 Task: Create Card Training Workshop Planning in Board Resource Allocation Solutions to Workspace Fleet Management. Create Card Film Review in Board Voice of Customer Surveys to Workspace Fleet Management. Create Card Training Workshop Execution in Board Product Development and Launch Strategy to Workspace Fleet Management
Action: Mouse moved to (656, 192)
Screenshot: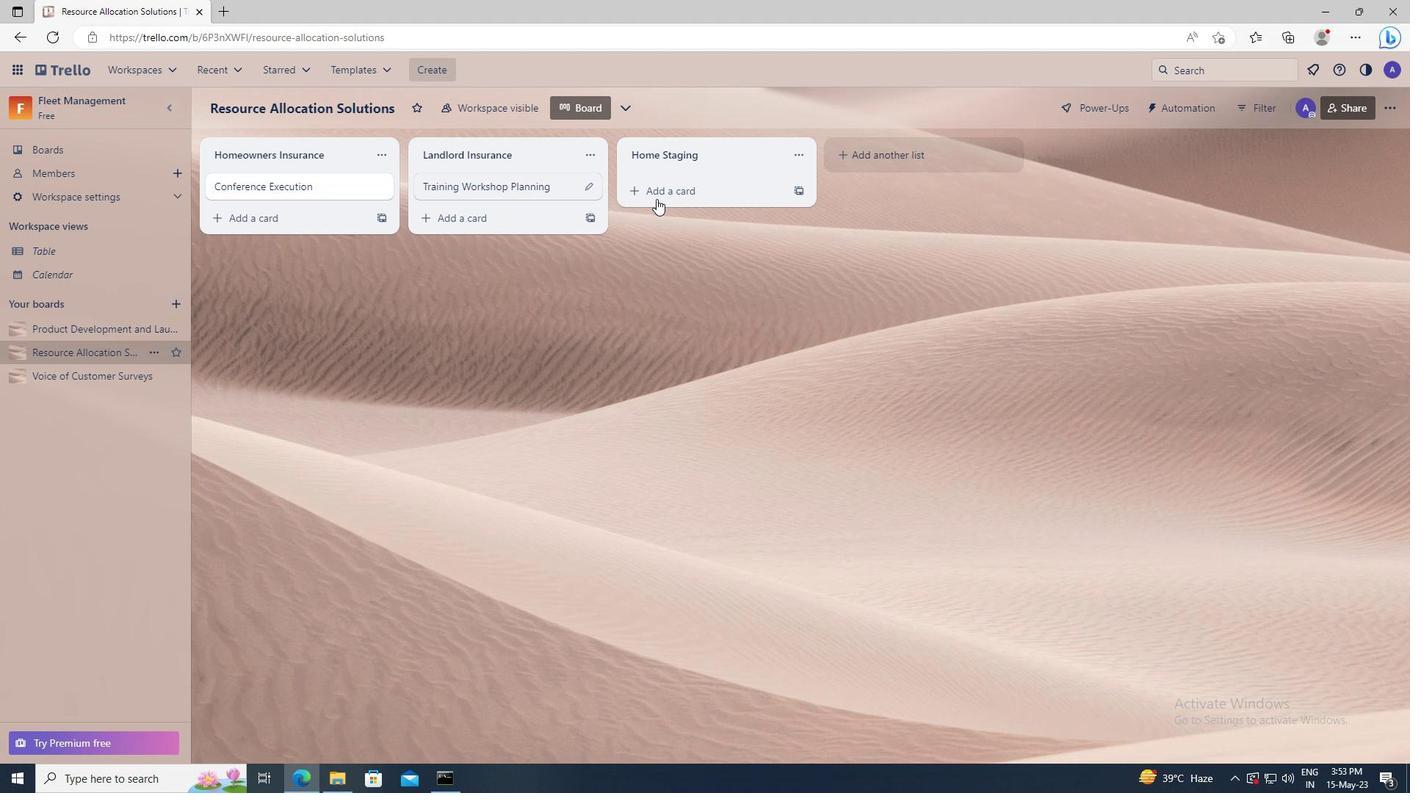 
Action: Mouse pressed left at (656, 192)
Screenshot: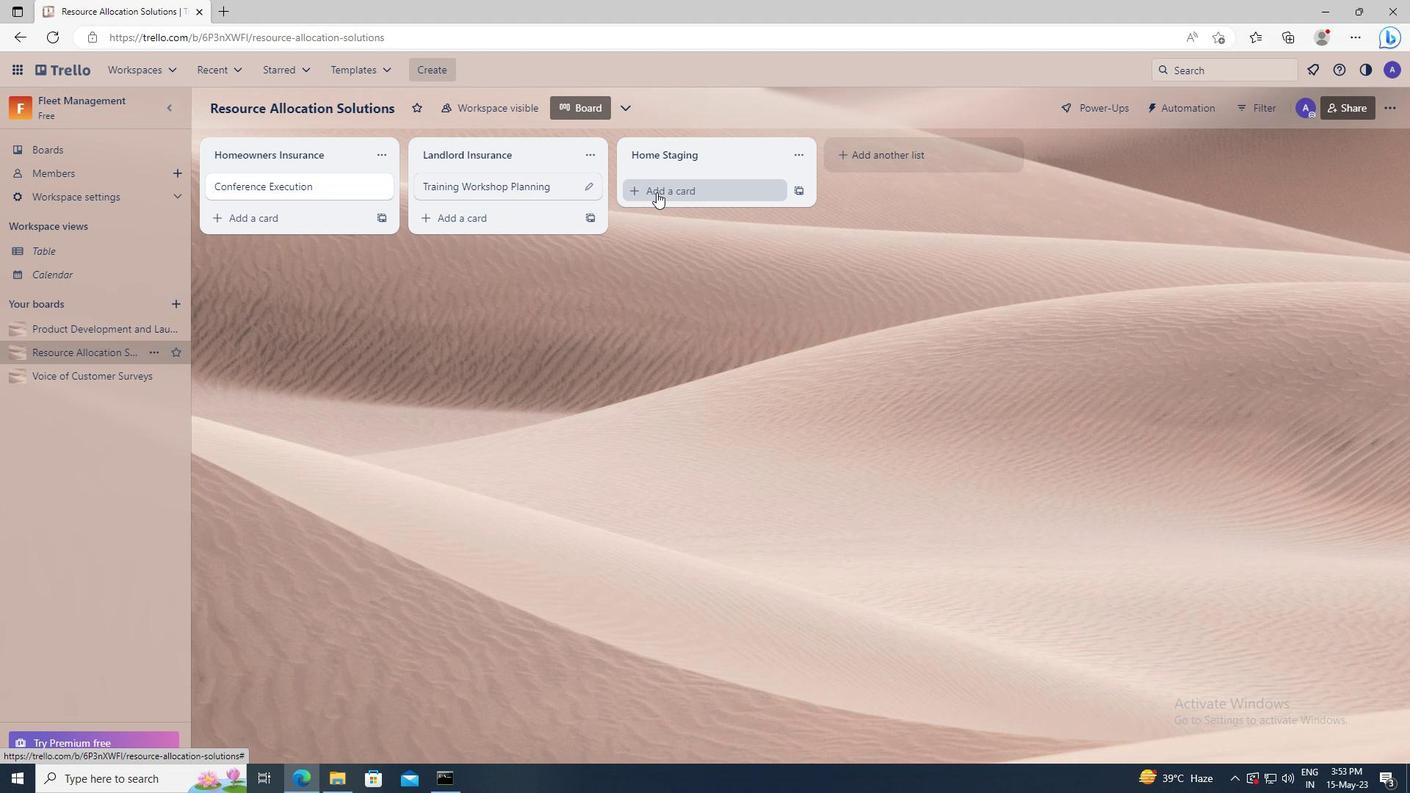 
Action: Key pressed <Key.shift>TRAINING<Key.space><Key.shift_r>WORKSHOP<Key.space><Key.shift>PLANNING
Screenshot: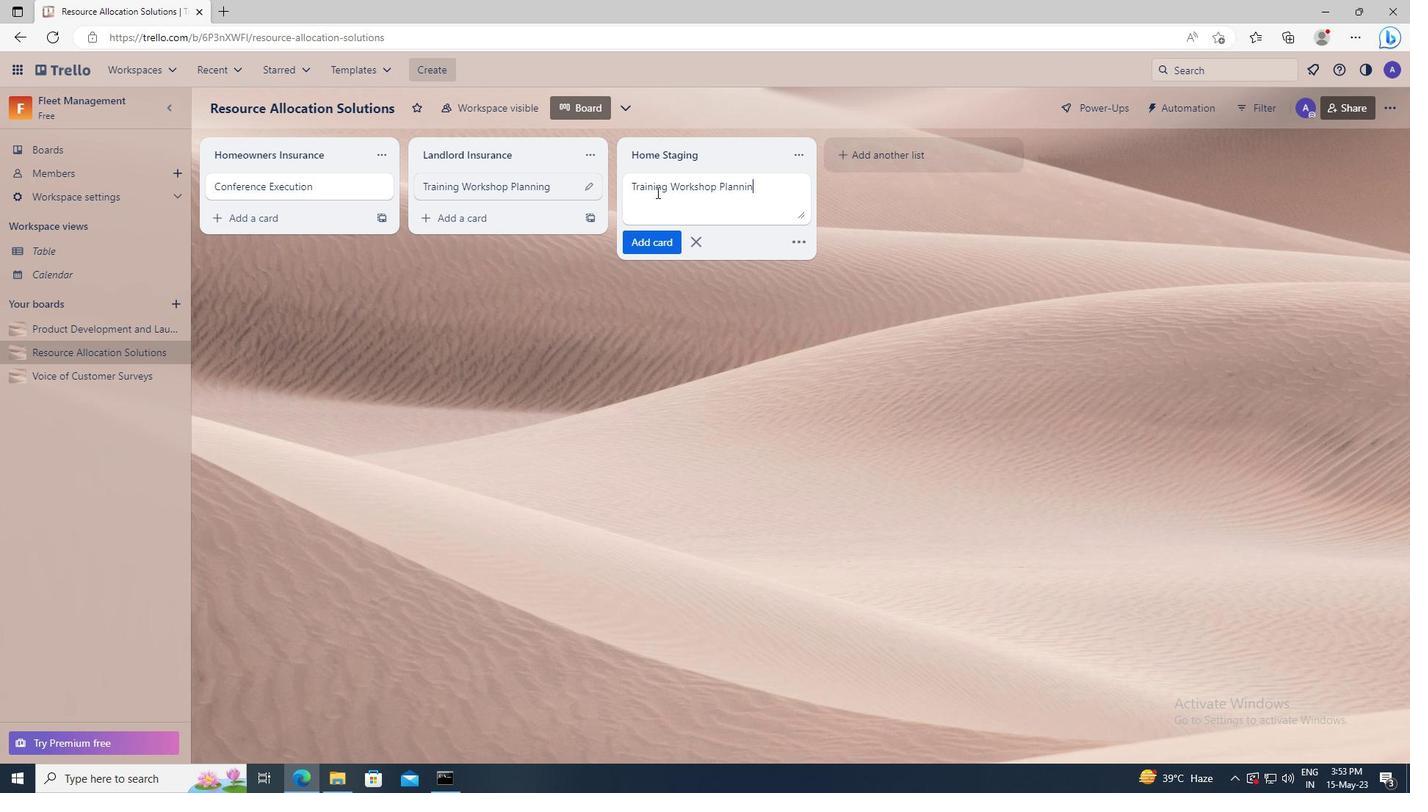 
Action: Mouse moved to (662, 246)
Screenshot: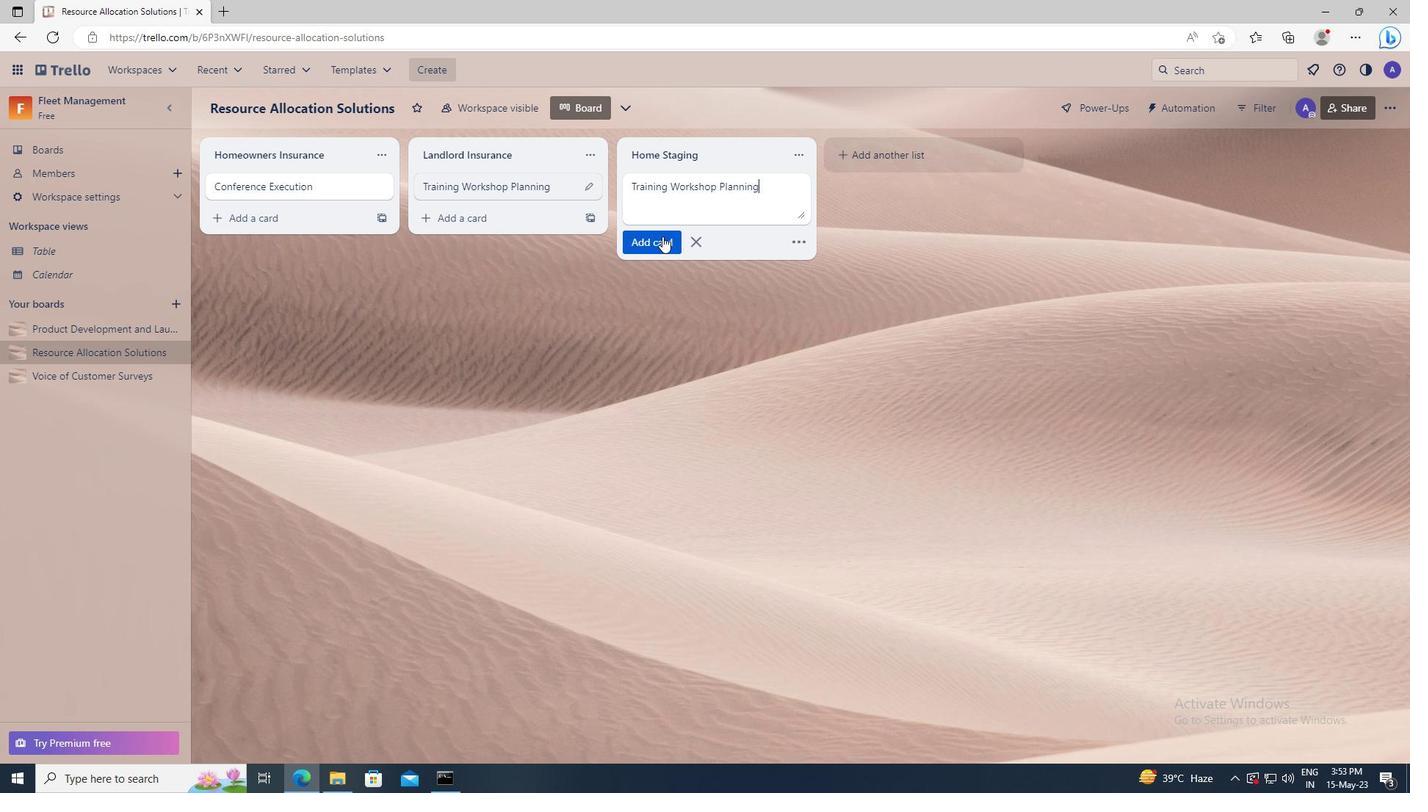 
Action: Mouse pressed left at (662, 246)
Screenshot: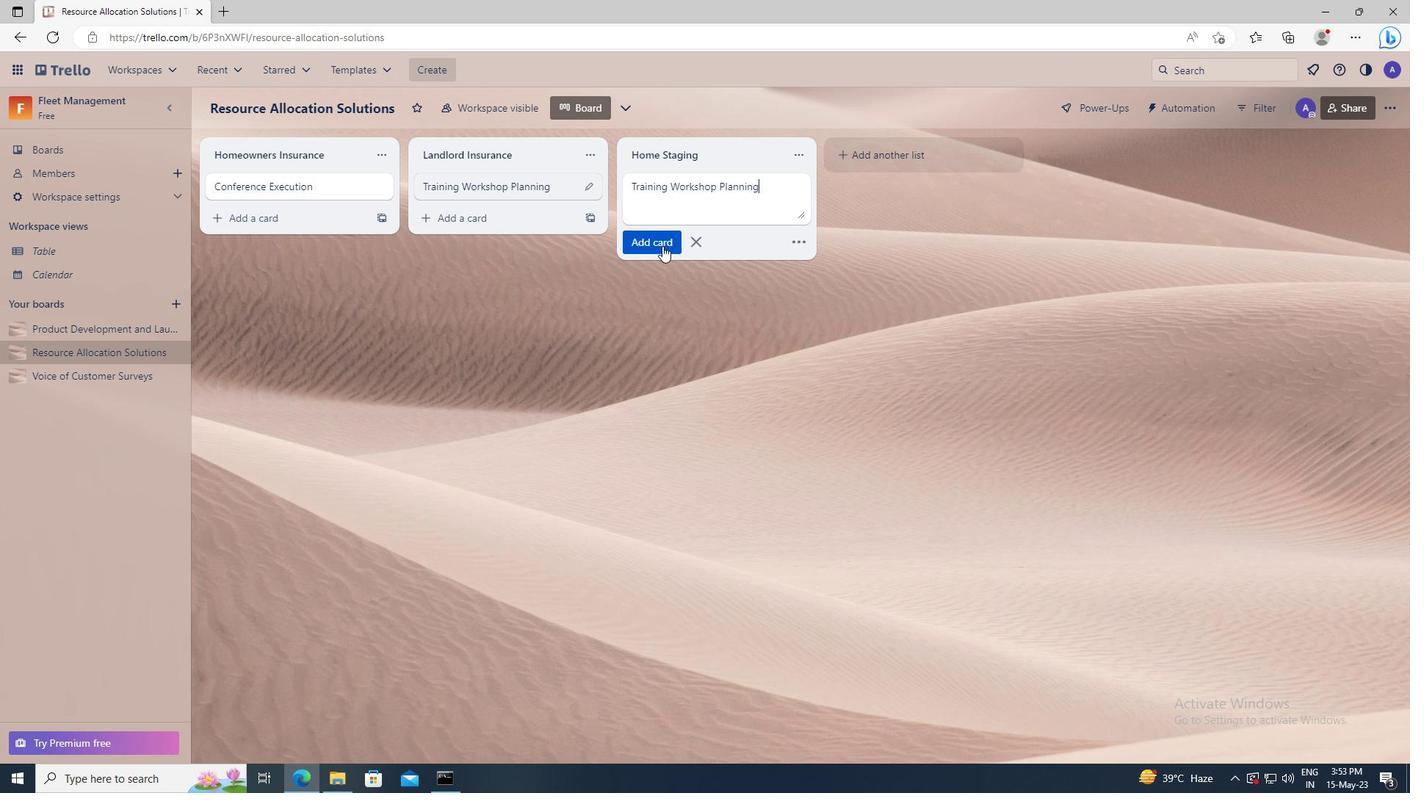 
Action: Mouse moved to (99, 376)
Screenshot: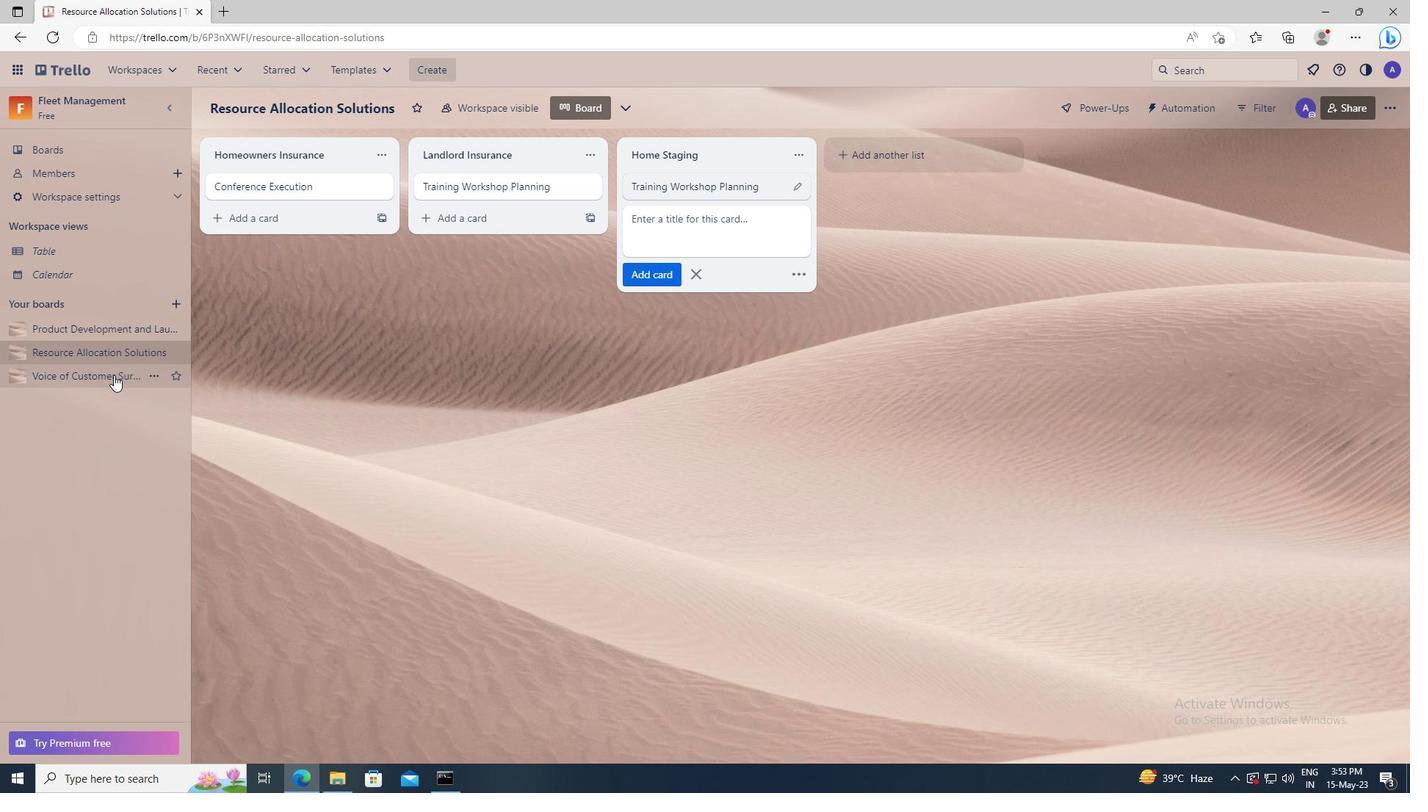 
Action: Mouse pressed left at (99, 376)
Screenshot: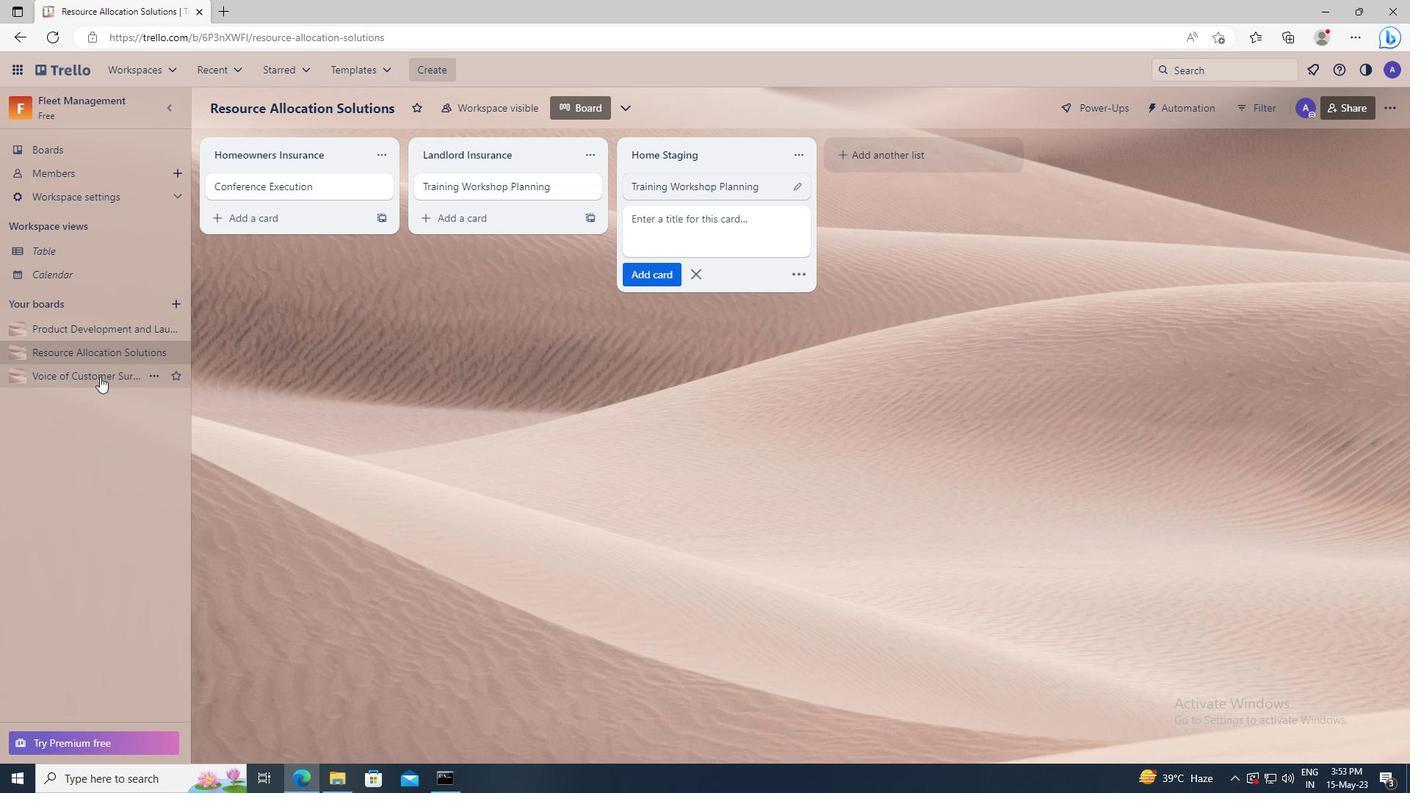 
Action: Mouse moved to (667, 192)
Screenshot: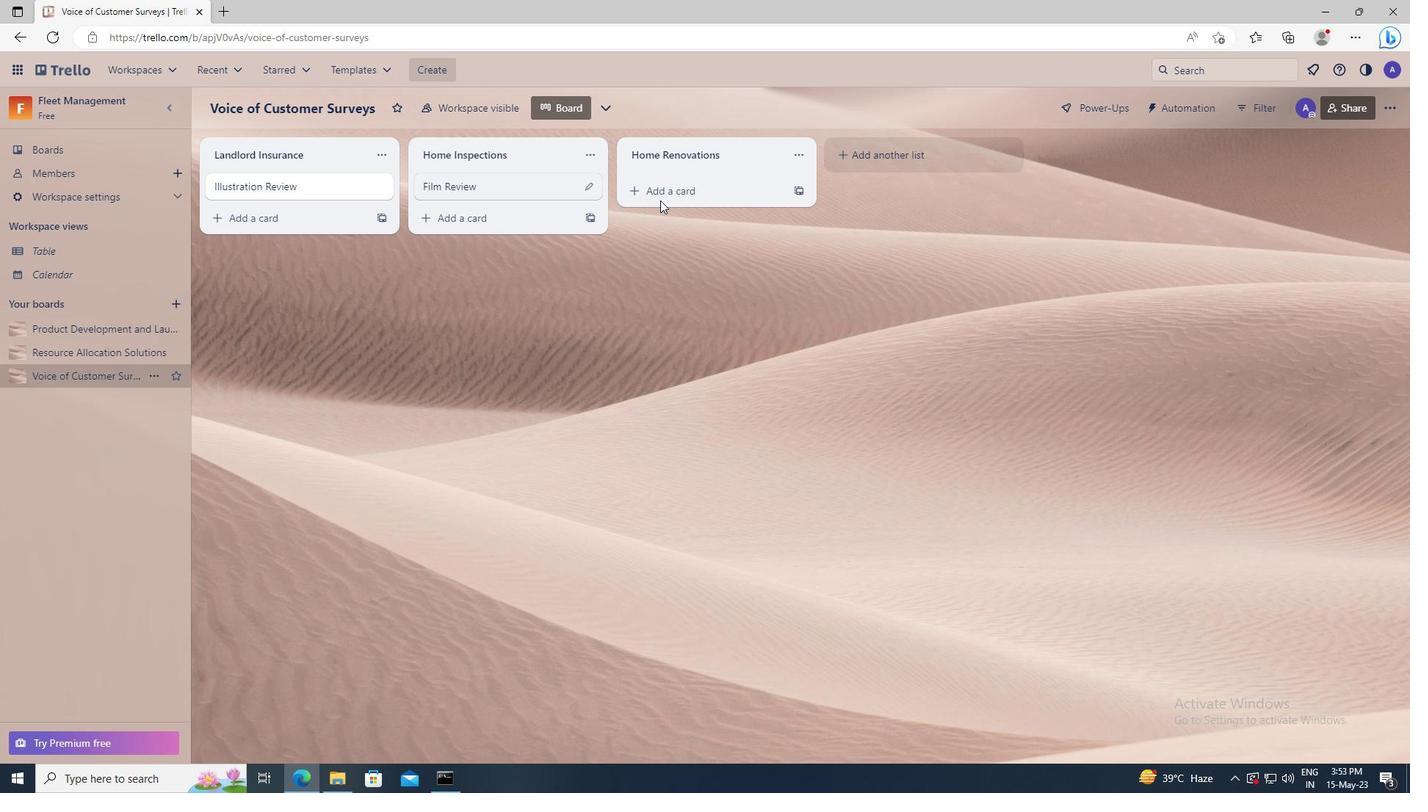 
Action: Mouse pressed left at (667, 192)
Screenshot: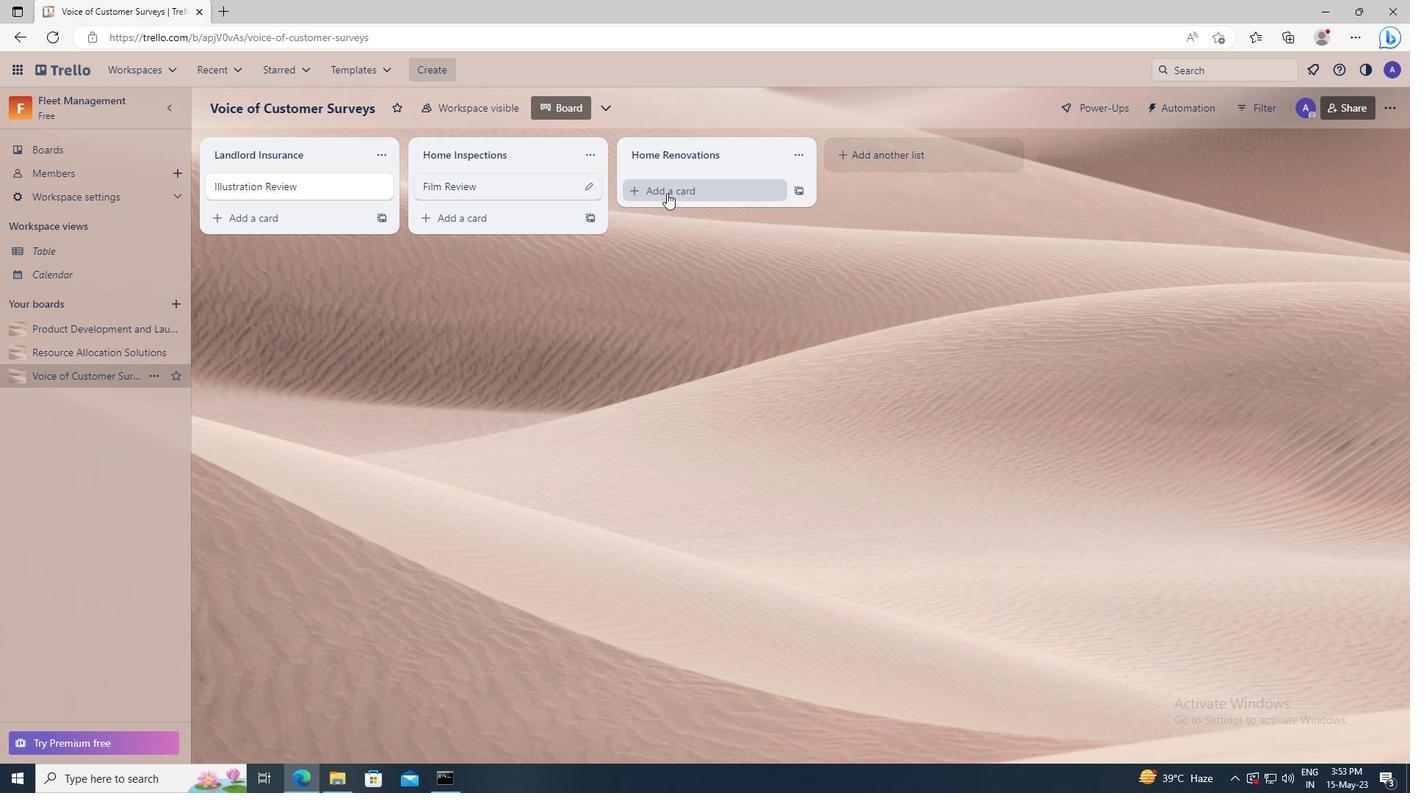 
Action: Key pressed <Key.shift>FILM<Key.space><Key.shift>REVIEW
Screenshot: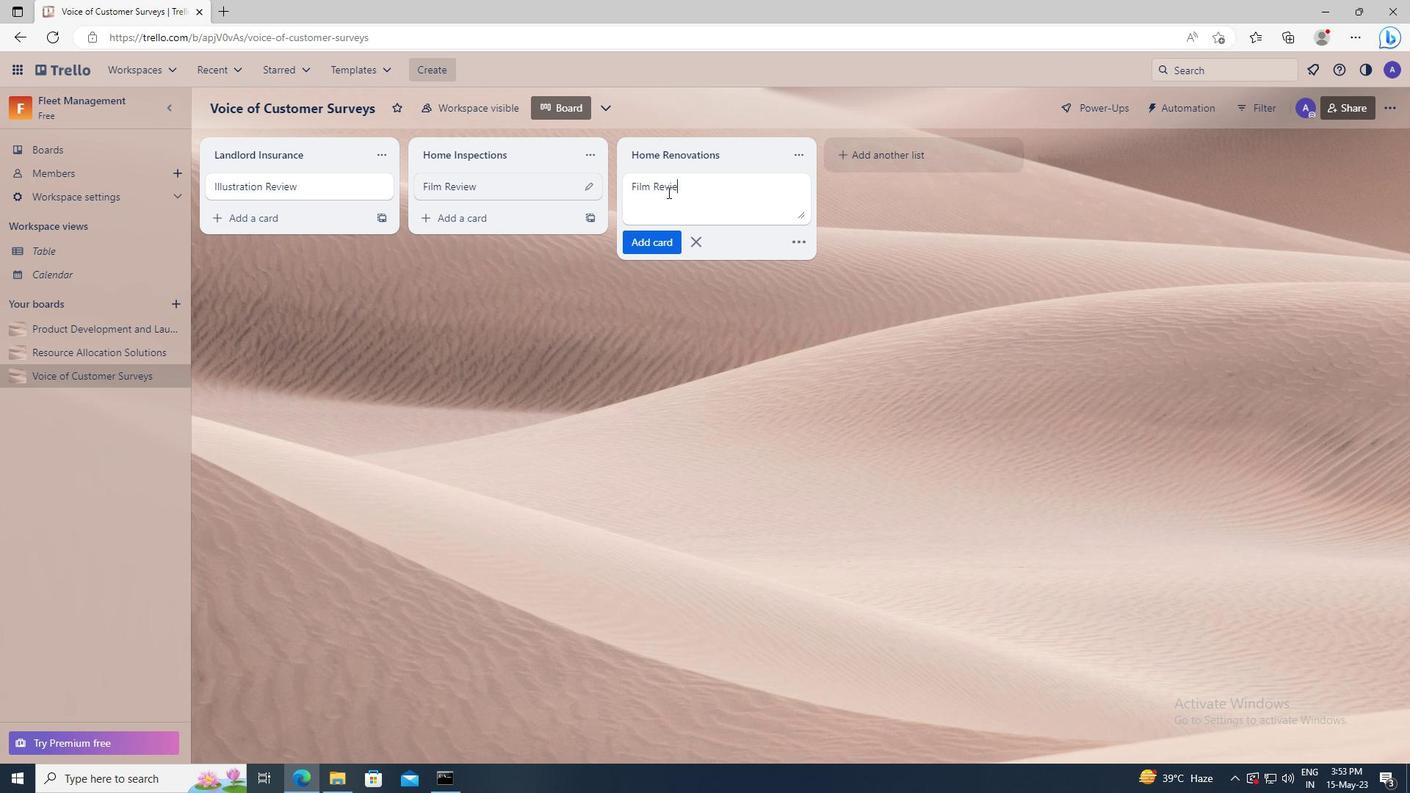 
Action: Mouse moved to (667, 246)
Screenshot: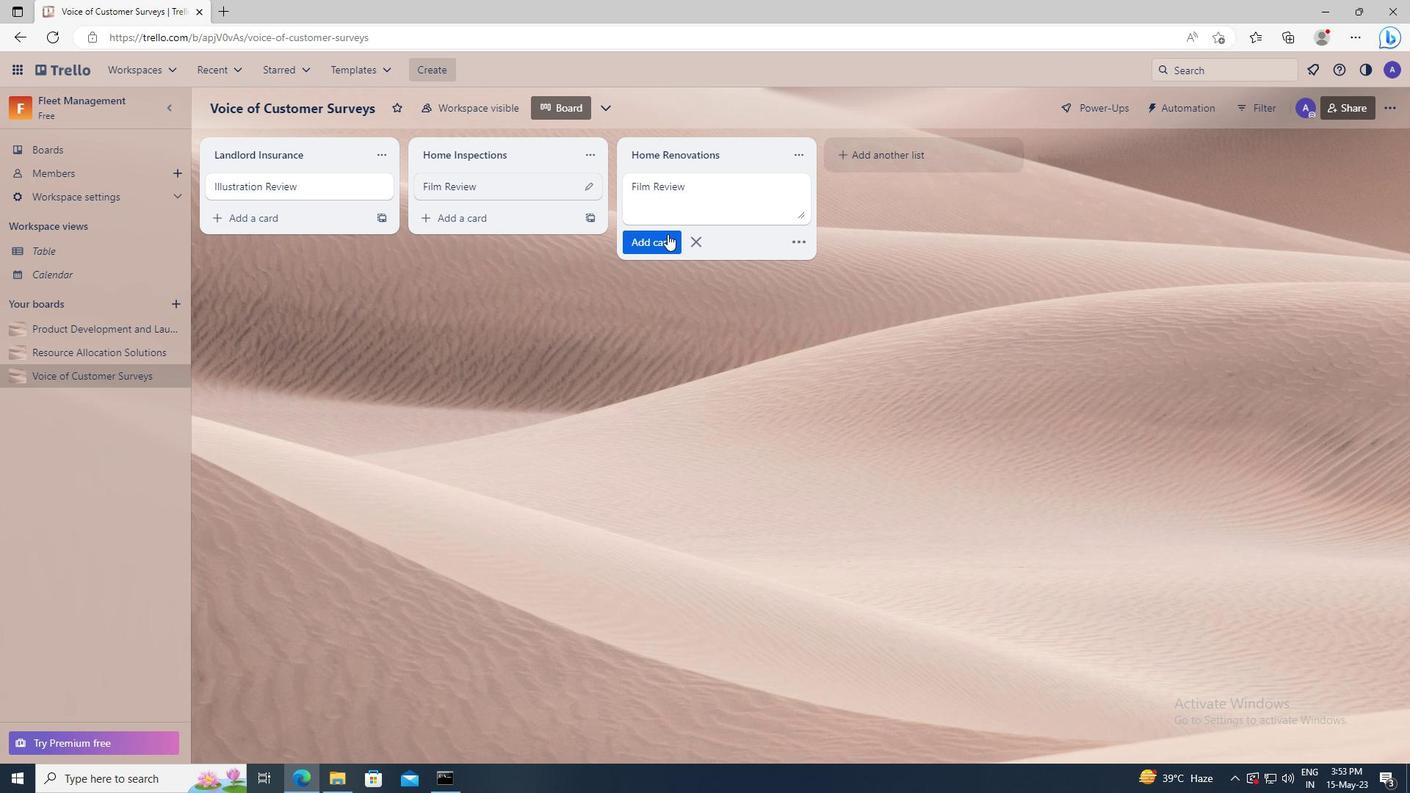 
Action: Mouse pressed left at (667, 246)
Screenshot: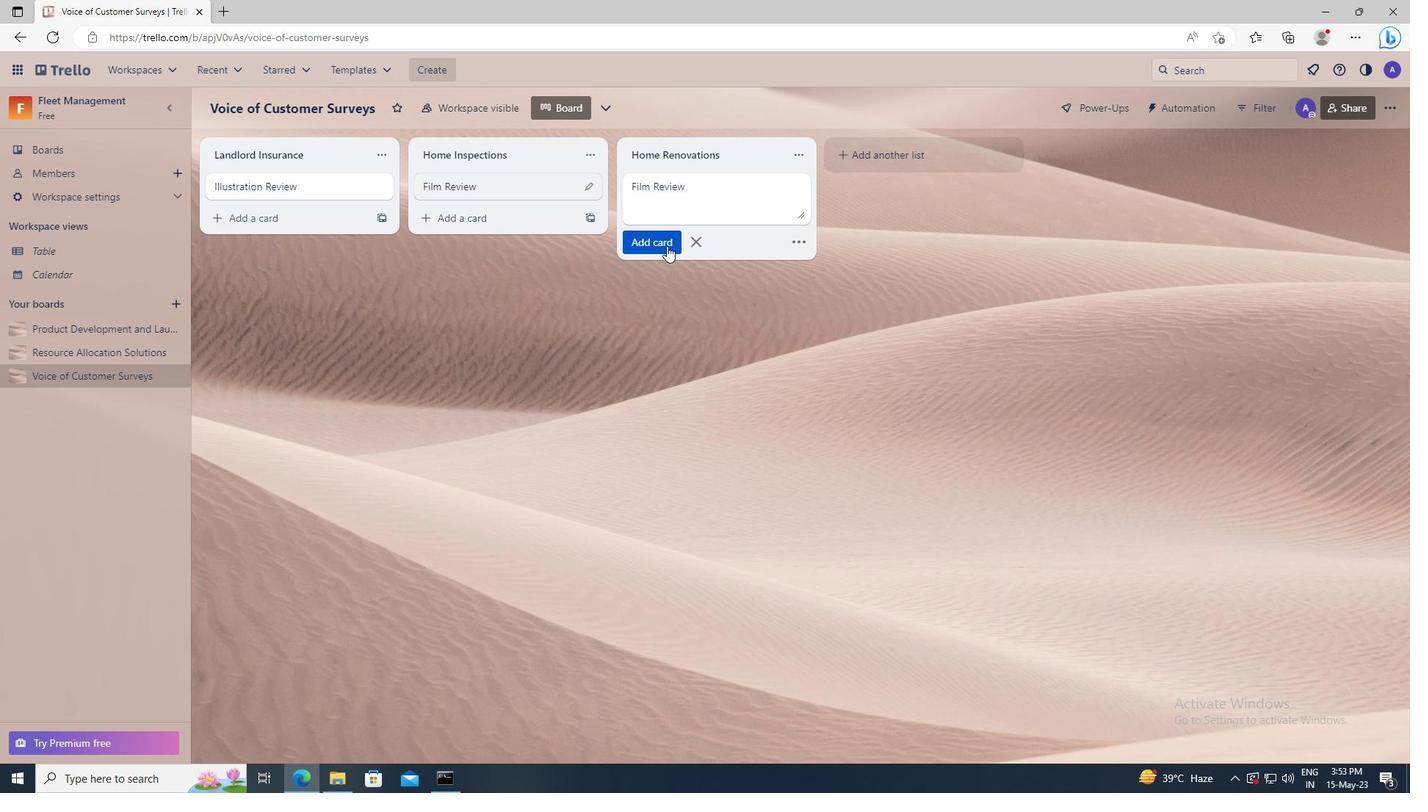 
Action: Mouse moved to (121, 329)
Screenshot: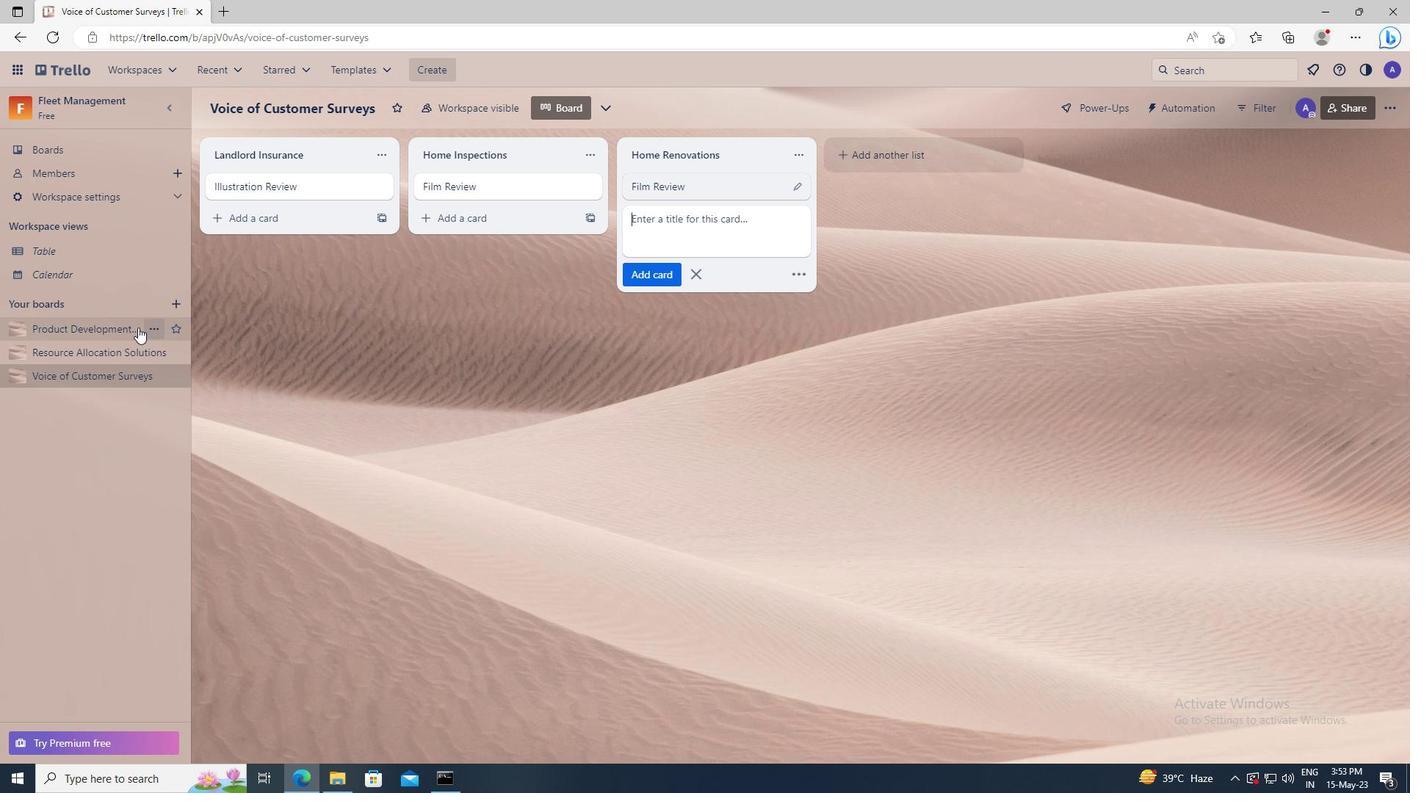 
Action: Mouse pressed left at (121, 329)
Screenshot: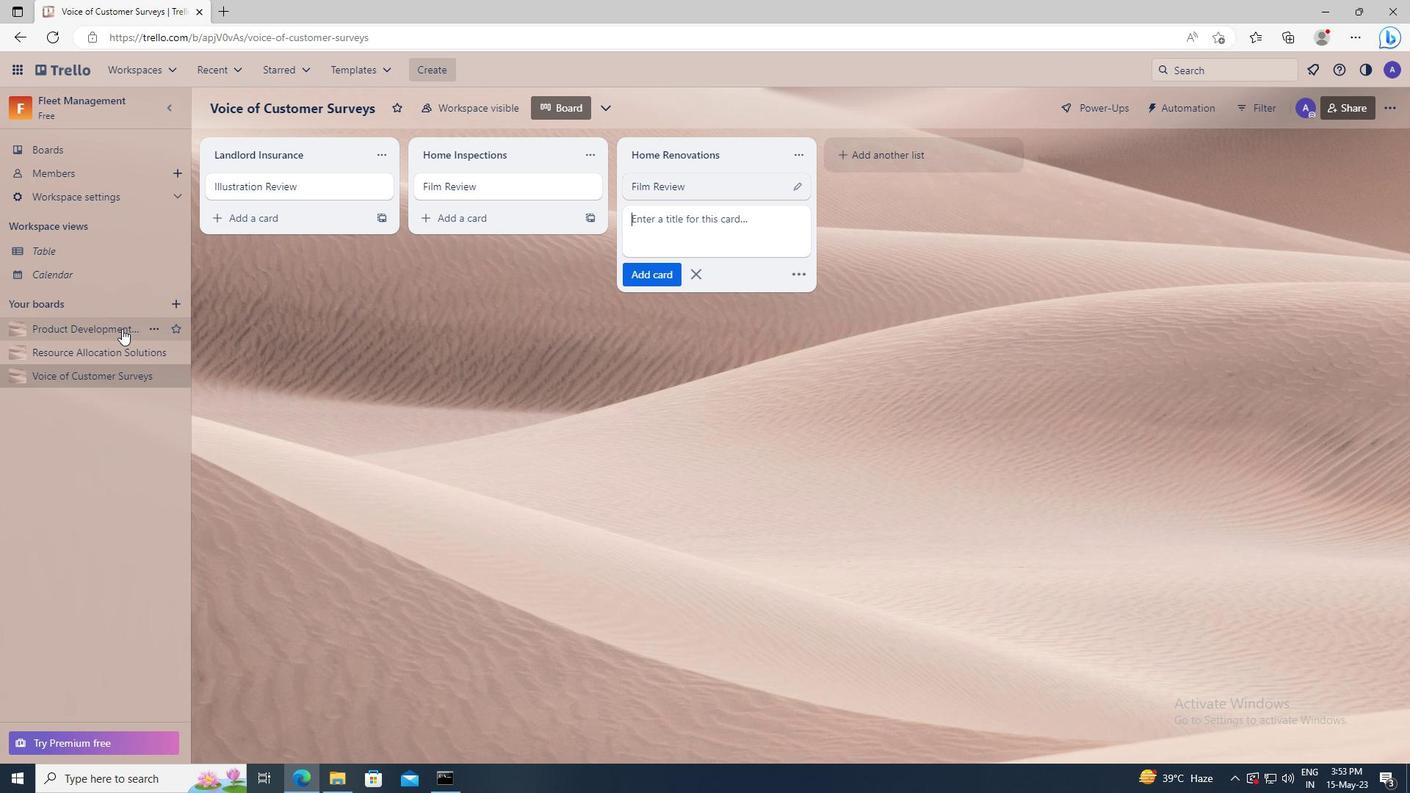 
Action: Mouse moved to (659, 190)
Screenshot: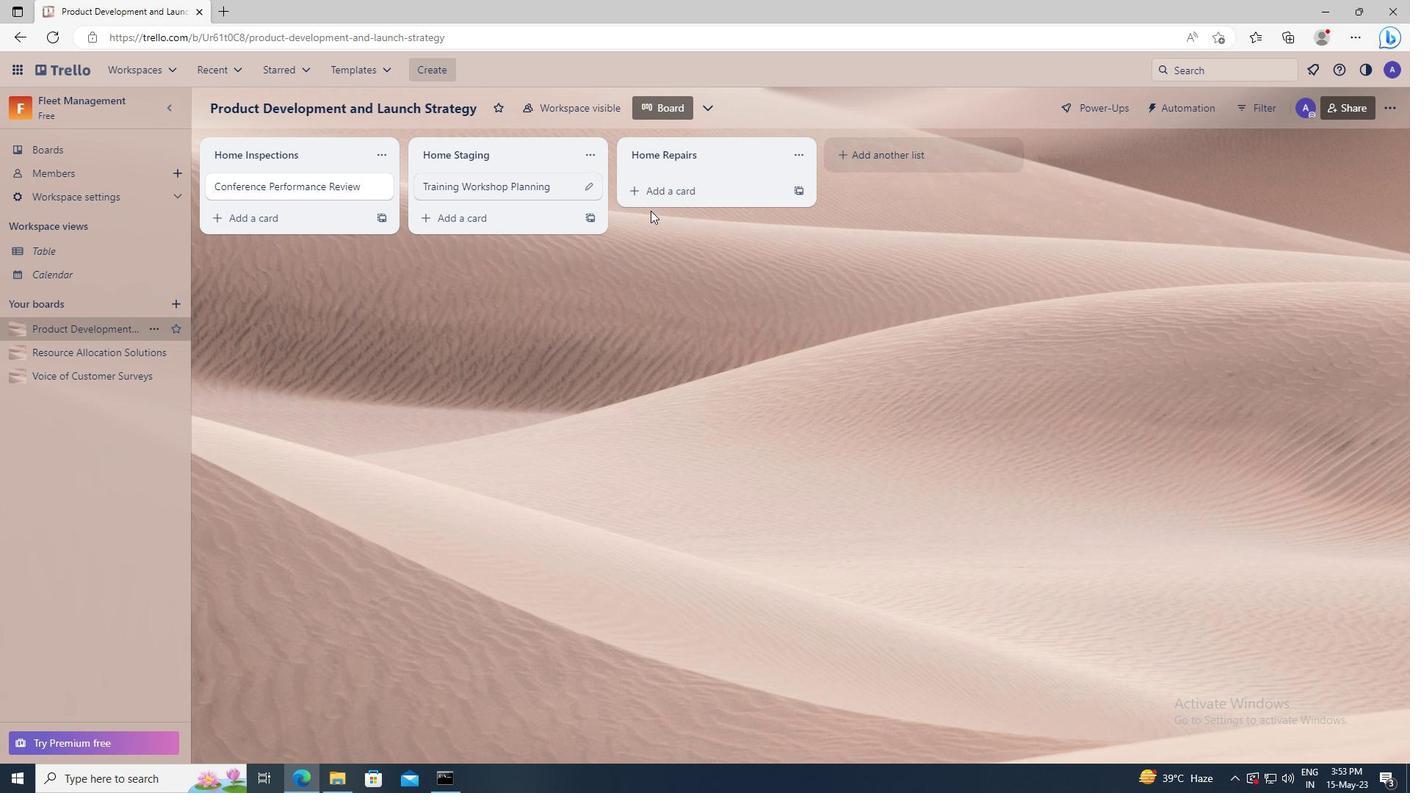 
Action: Mouse pressed left at (659, 190)
Screenshot: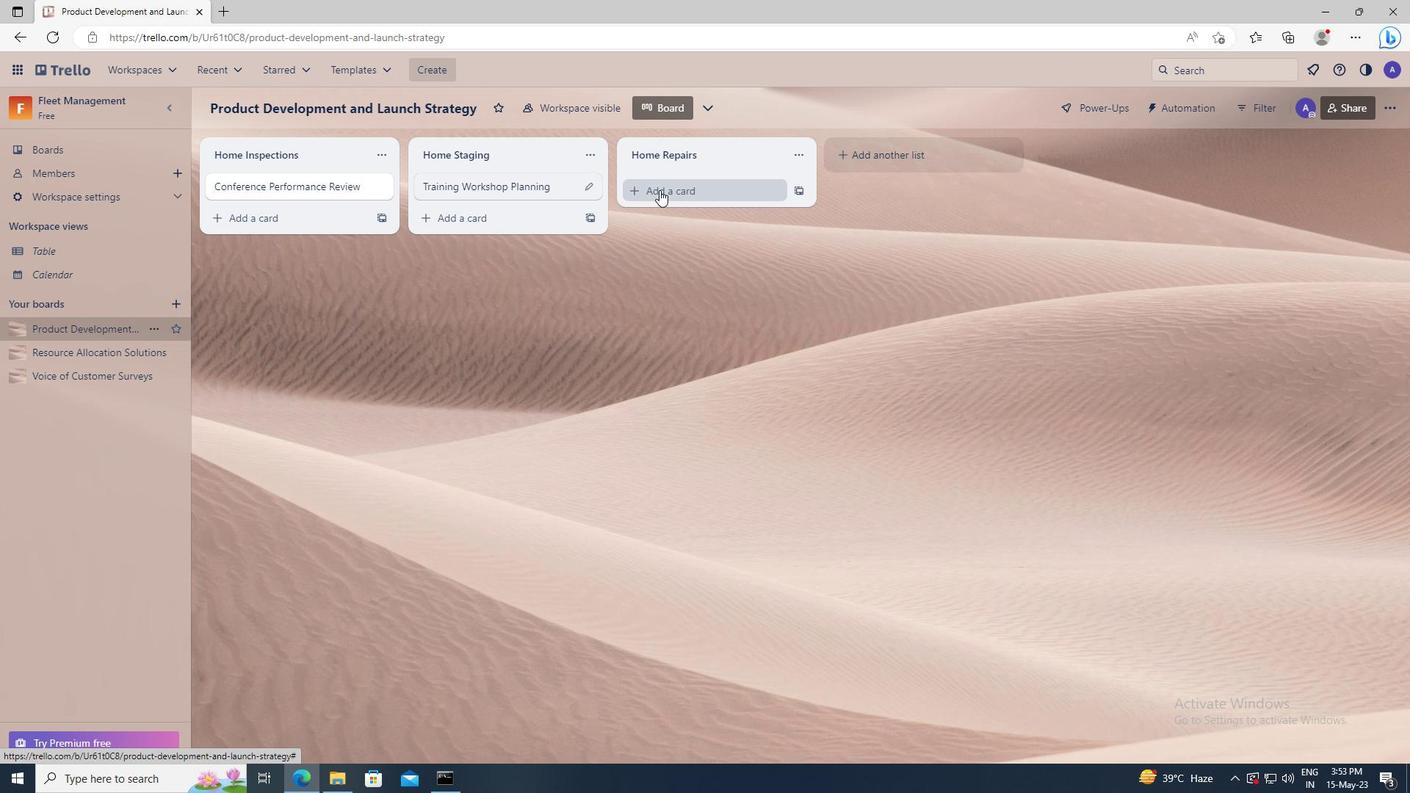 
Action: Key pressed <Key.shift>TRAINING<Key.space><Key.shift_r>WORKSHOP<Key.space><Key.shift_r>EXECUTION
Screenshot: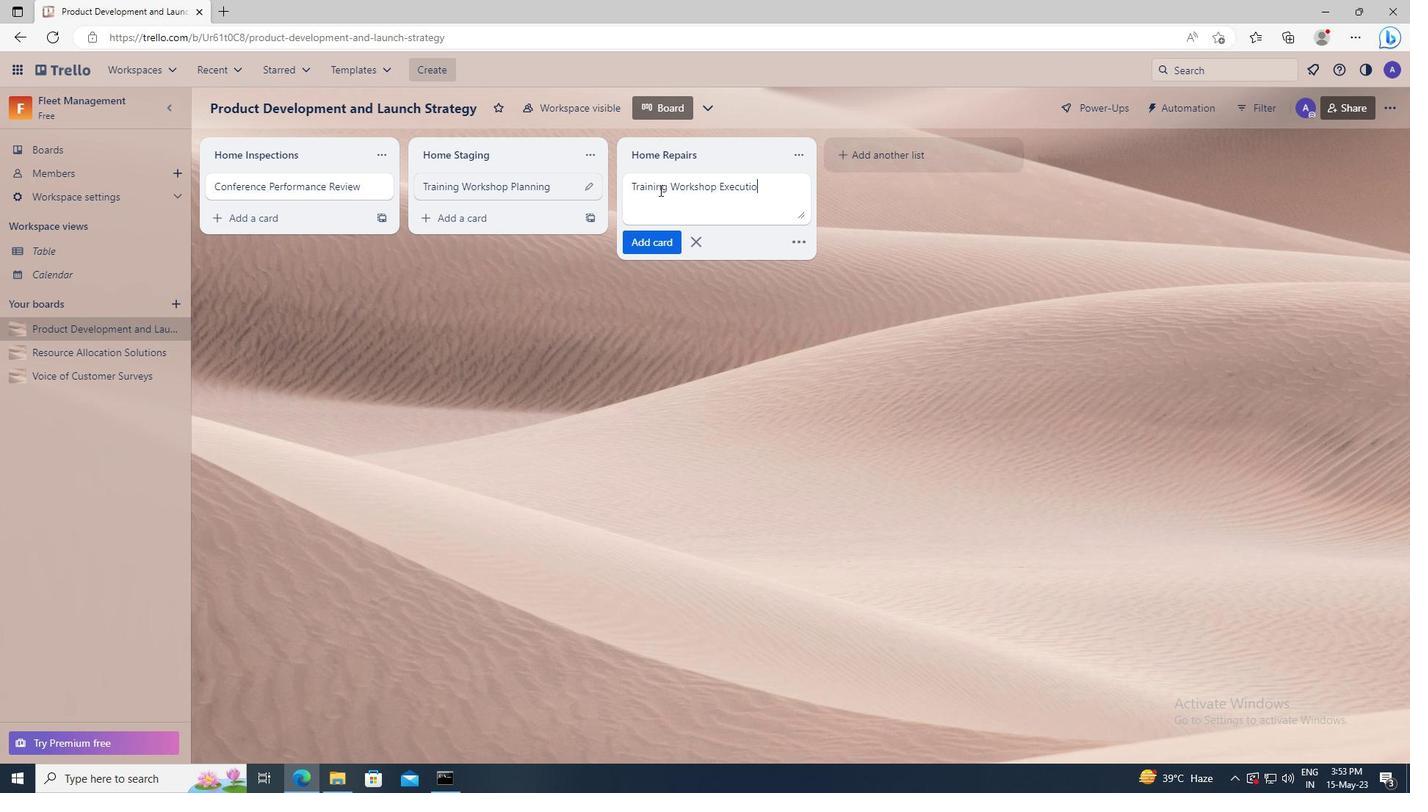 
Action: Mouse moved to (663, 241)
Screenshot: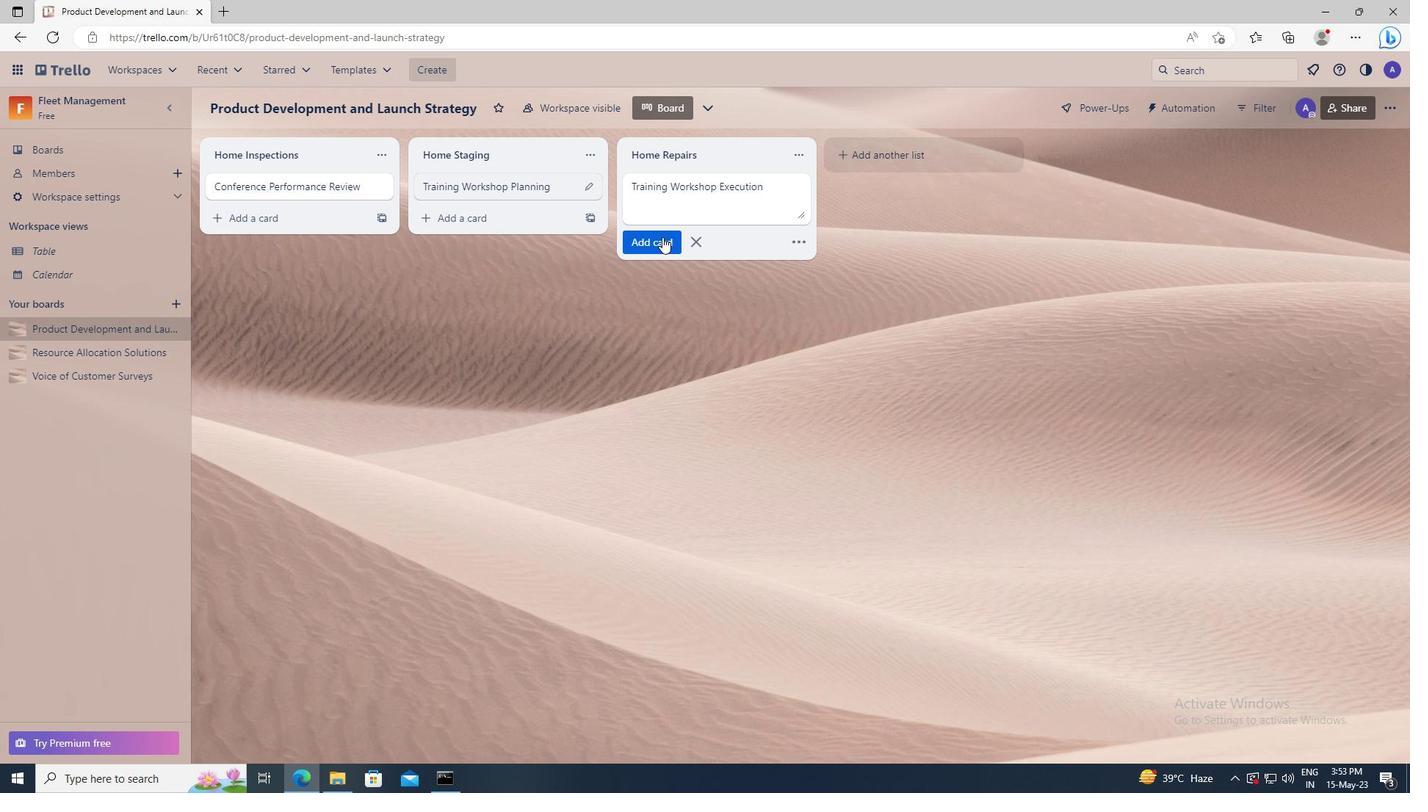 
Action: Mouse pressed left at (663, 241)
Screenshot: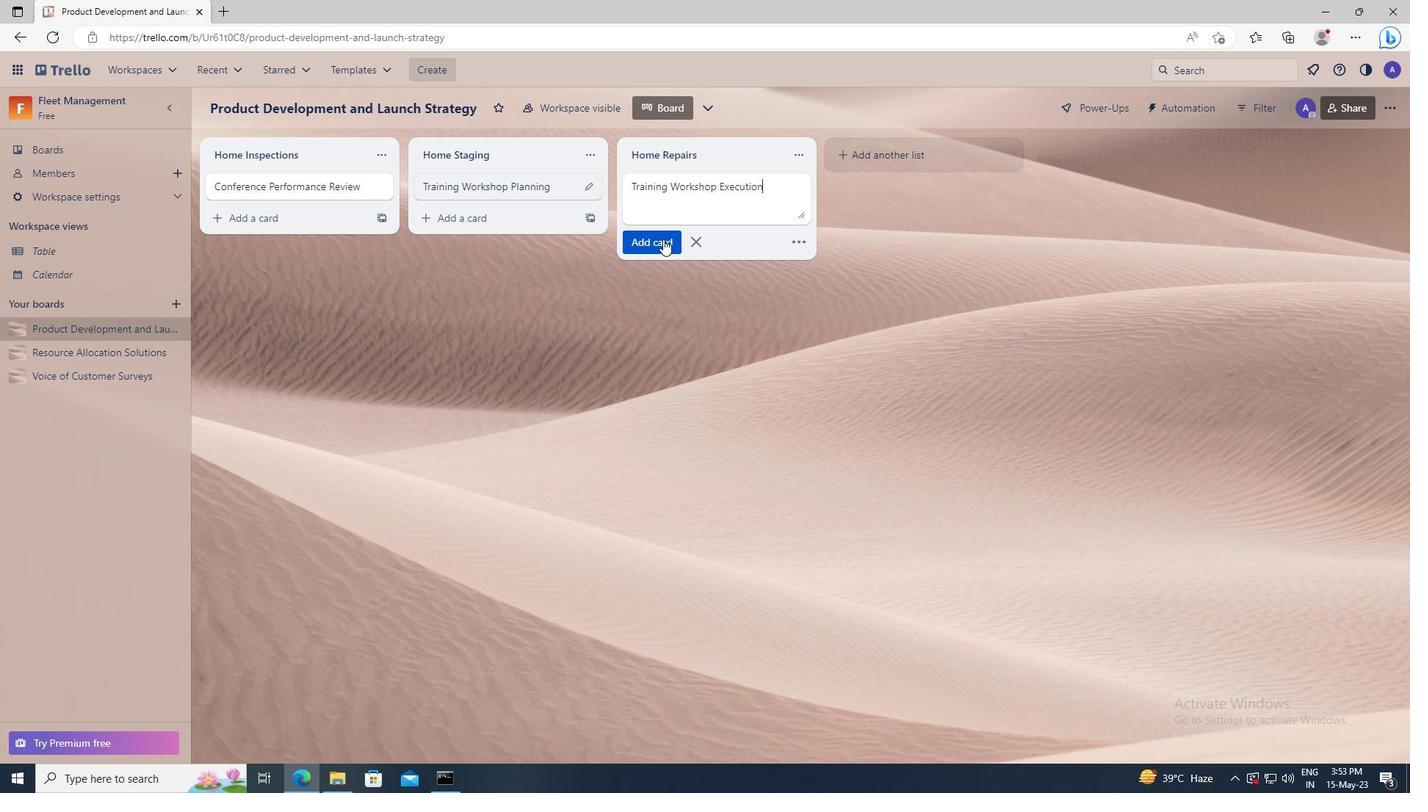 
